 Task: In Job application updates Choose email frequency LinkedIn recommended.
Action: Mouse moved to (701, 49)
Screenshot: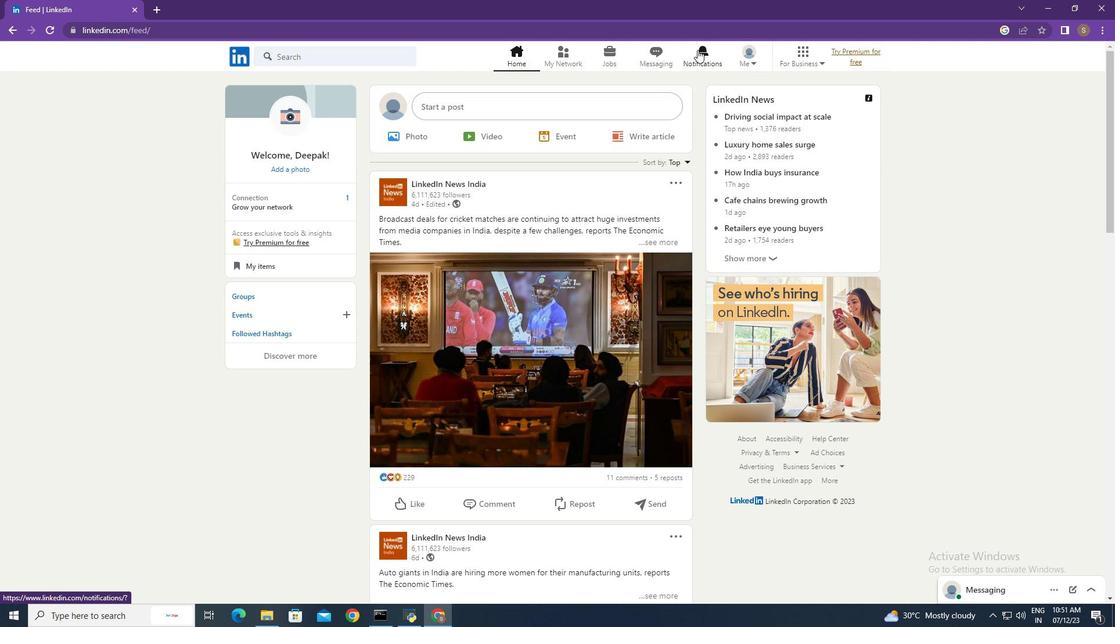 
Action: Mouse pressed left at (701, 49)
Screenshot: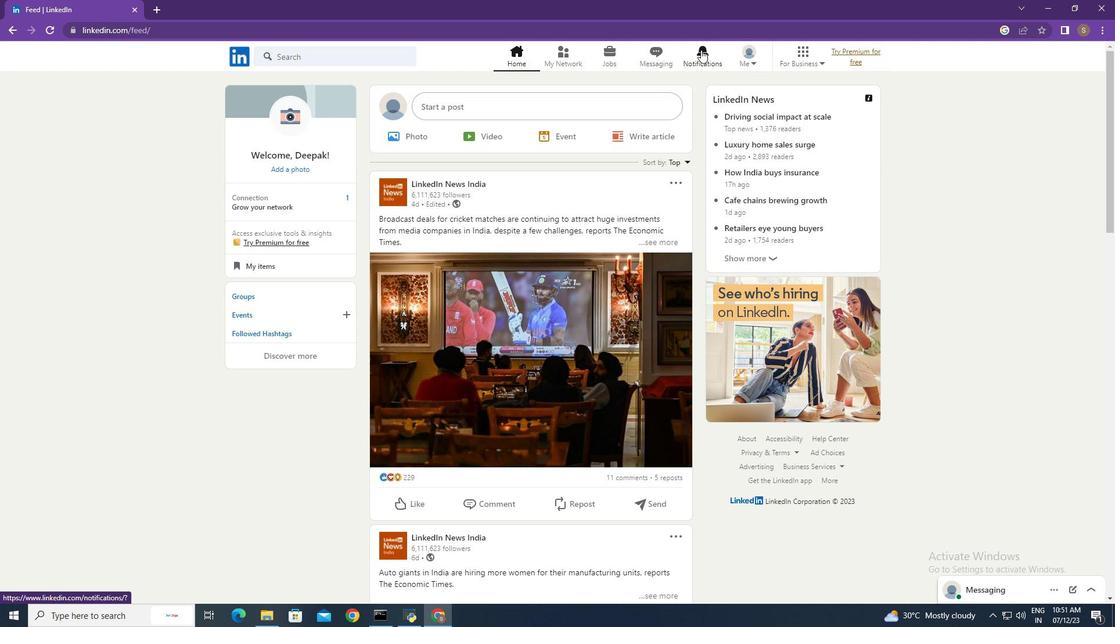 
Action: Mouse moved to (256, 132)
Screenshot: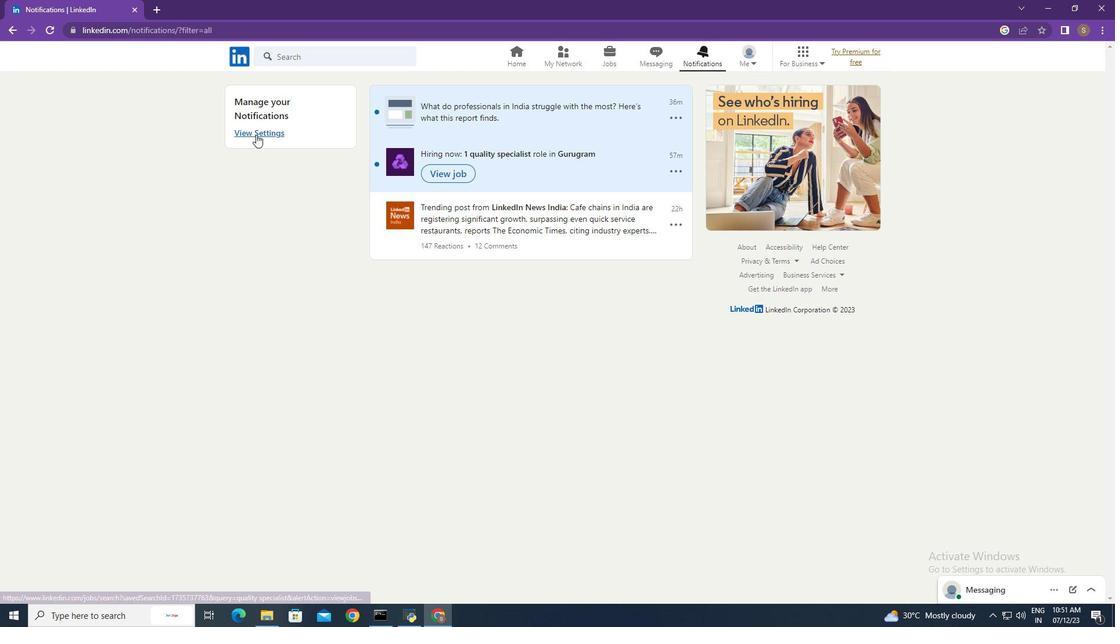 
Action: Mouse pressed left at (256, 132)
Screenshot: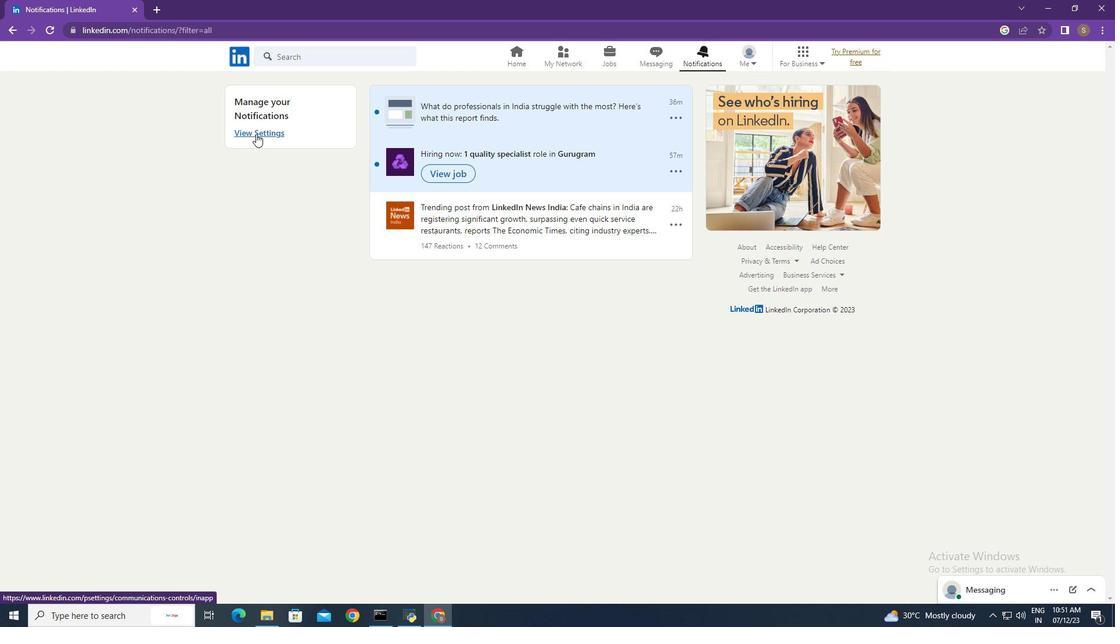 
Action: Mouse moved to (595, 180)
Screenshot: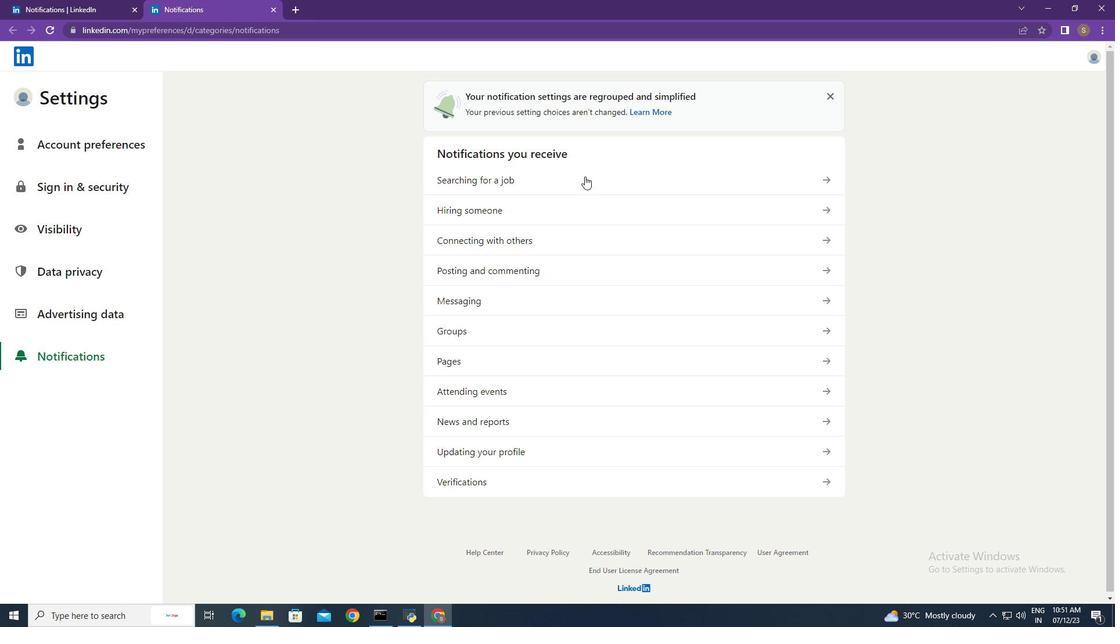 
Action: Mouse pressed left at (595, 180)
Screenshot: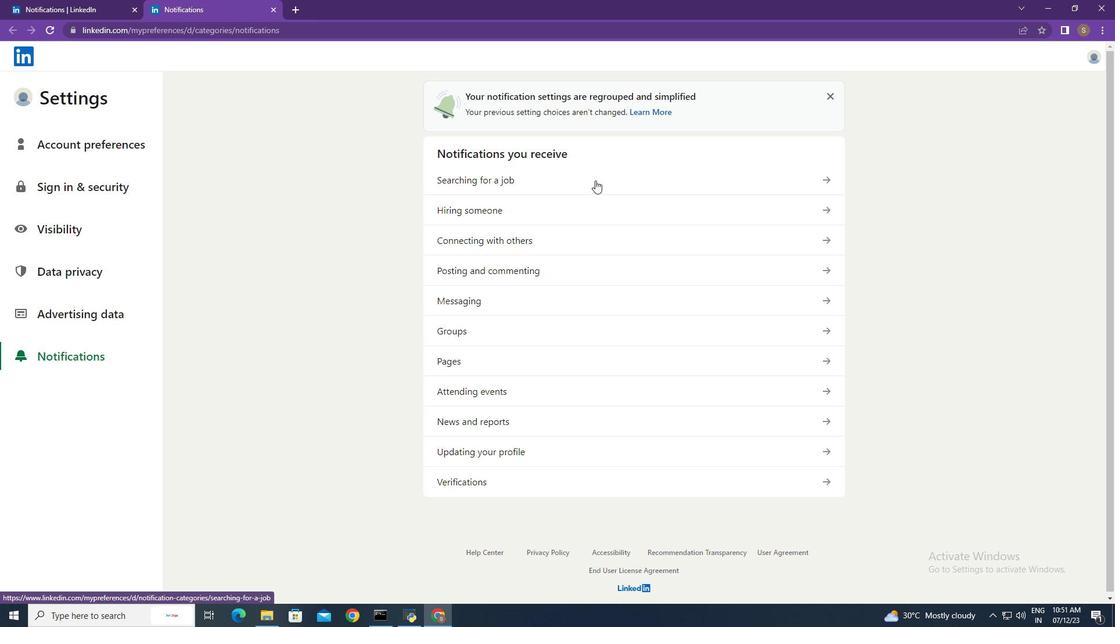 
Action: Mouse moved to (674, 299)
Screenshot: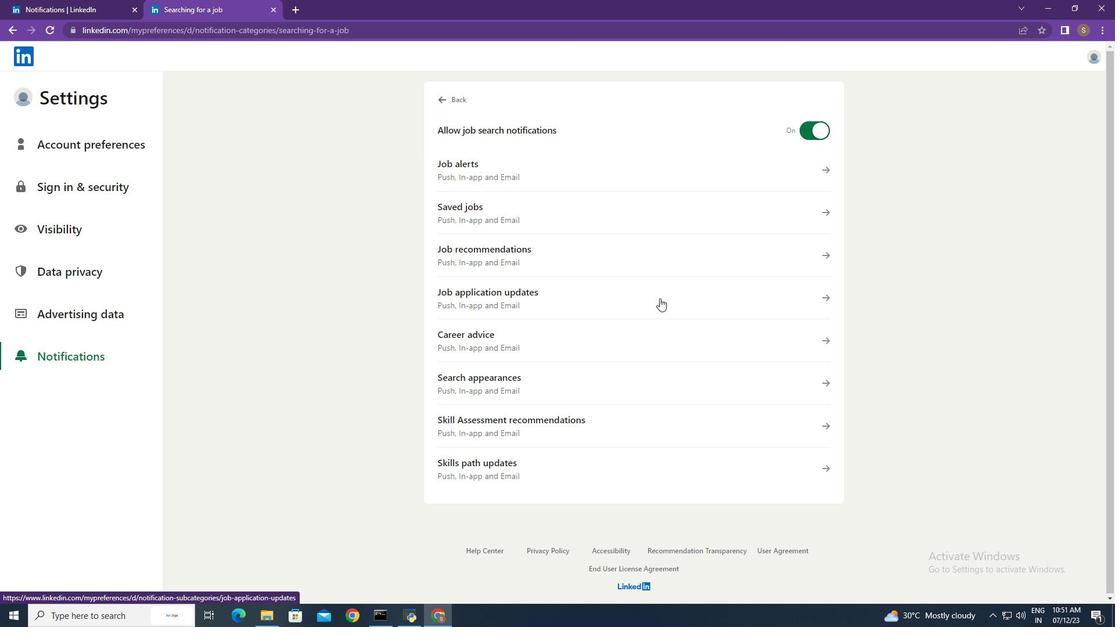 
Action: Mouse pressed left at (674, 299)
Screenshot: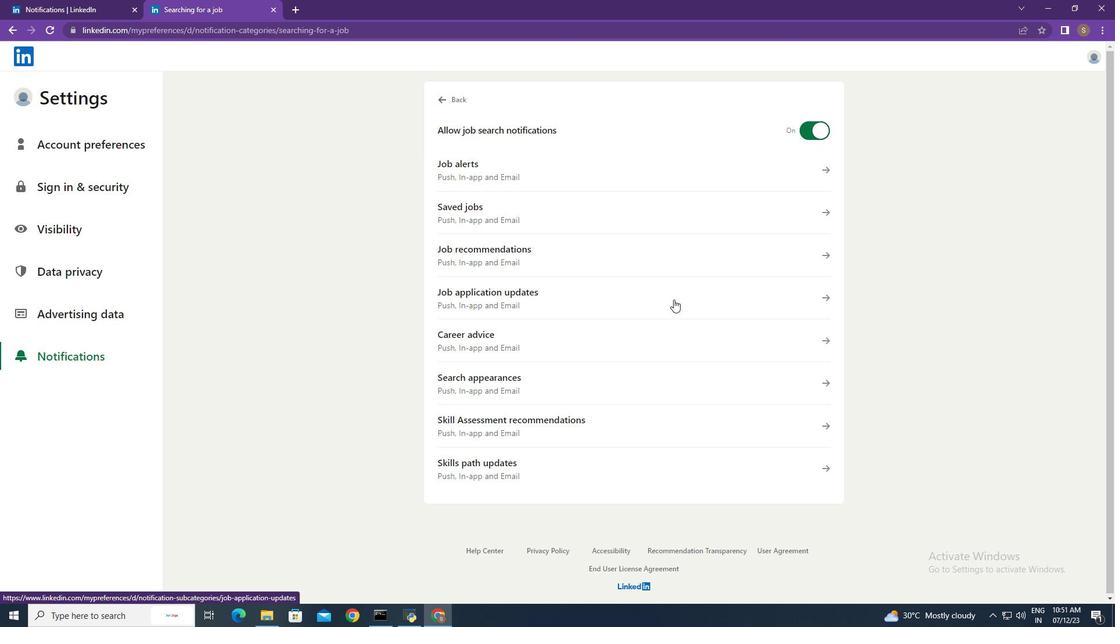 
Action: Mouse moved to (448, 428)
Screenshot: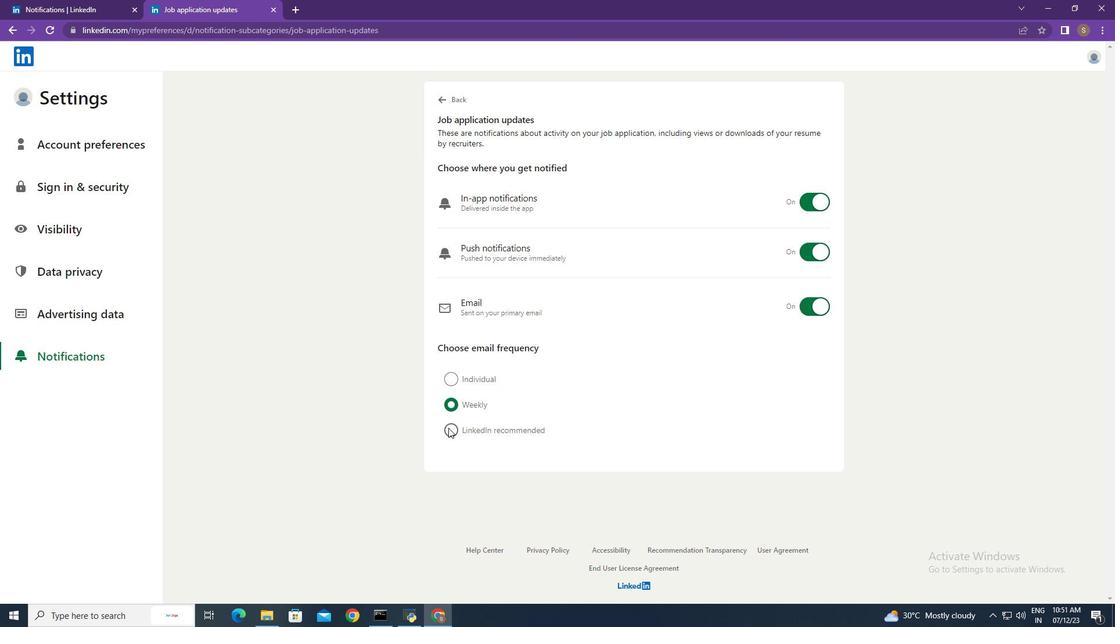 
Action: Mouse pressed left at (448, 428)
Screenshot: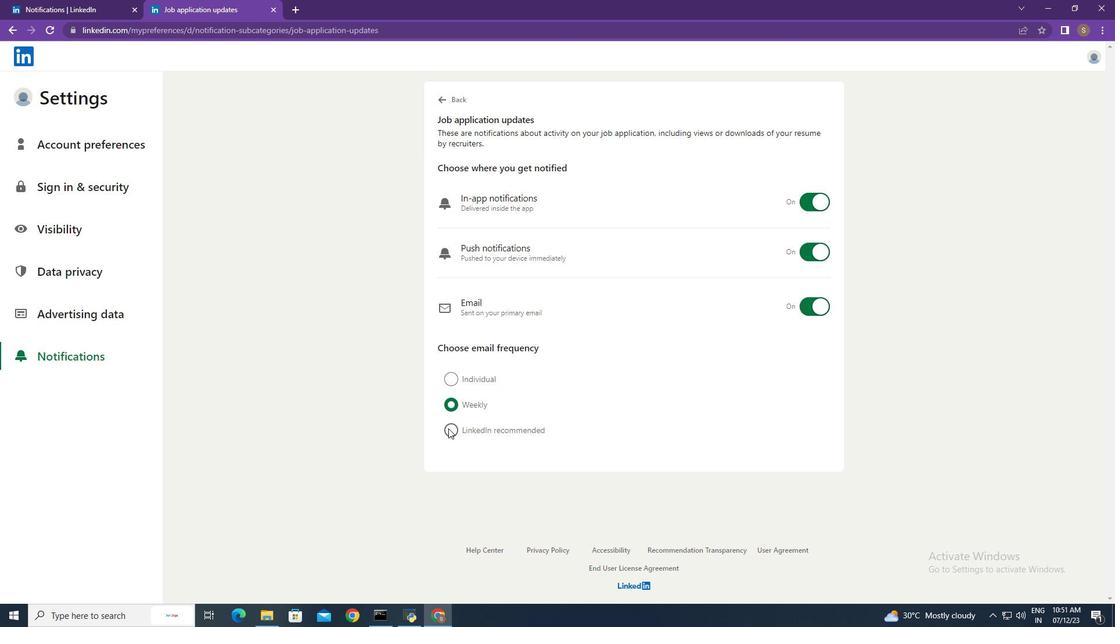 
Action: Mouse moved to (348, 328)
Screenshot: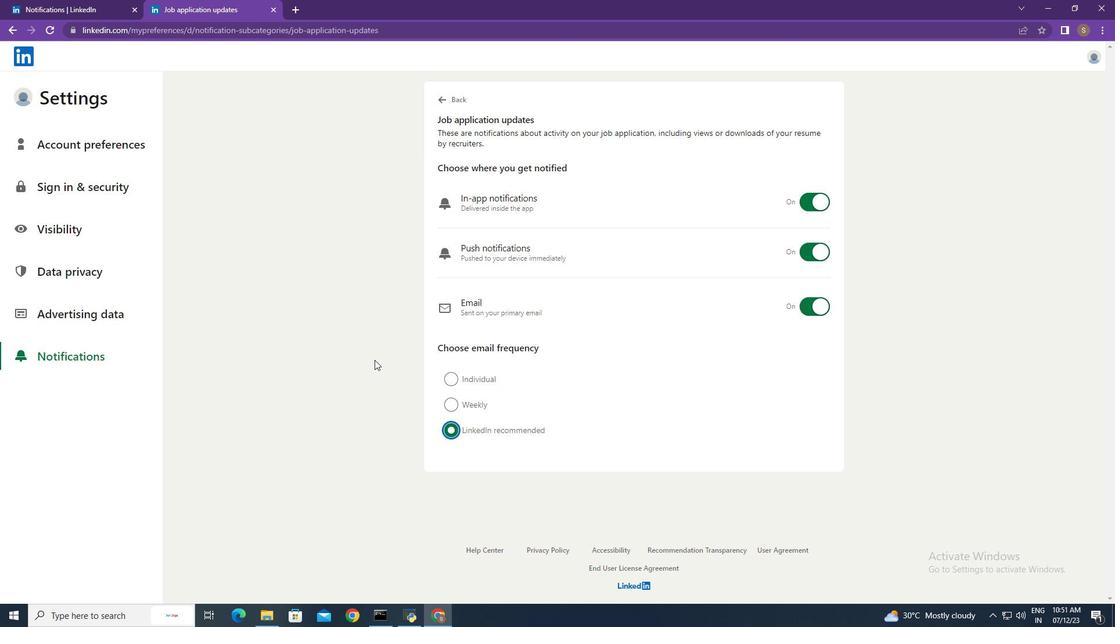 
